 Task: Create a section Bug Bash and in the section, add a milestone Mobile Device Management in the project AgileFever
Action: Mouse moved to (168, 381)
Screenshot: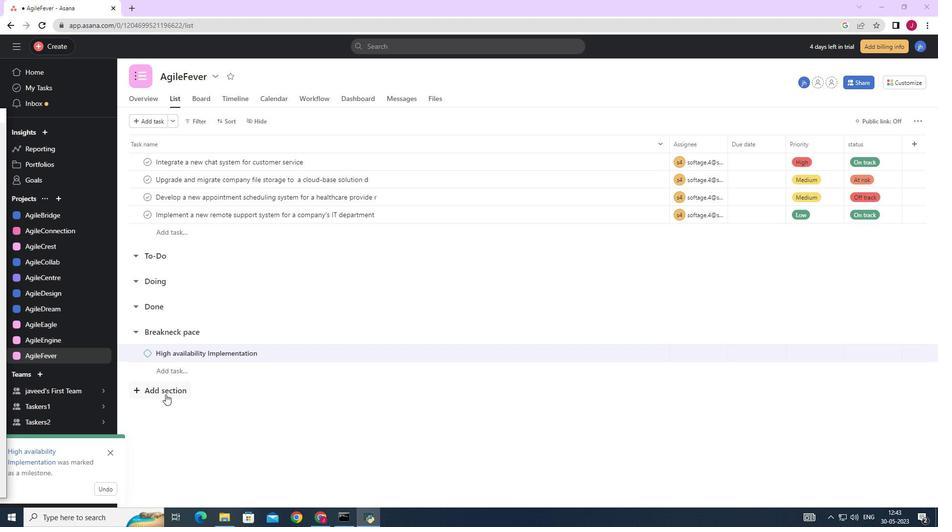 
Action: Mouse pressed left at (168, 381)
Screenshot: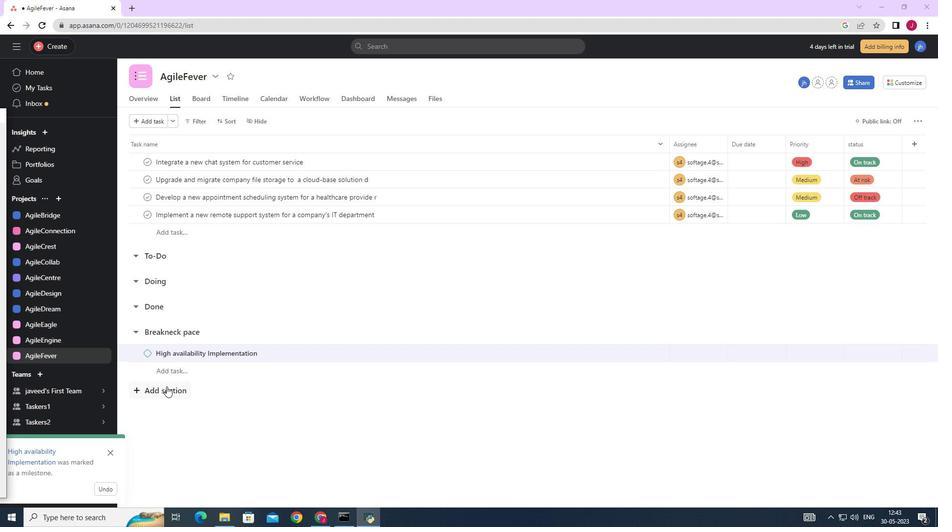 
Action: Mouse moved to (170, 390)
Screenshot: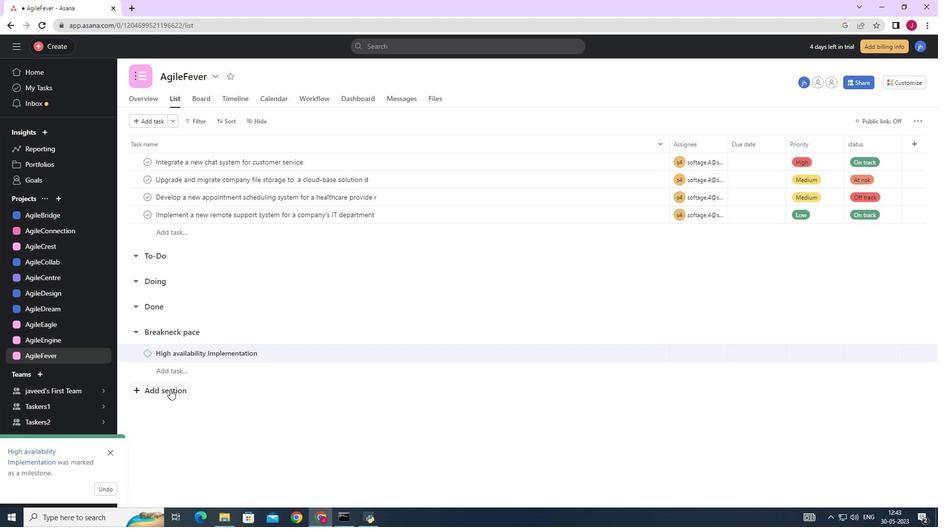 
Action: Mouse pressed left at (170, 390)
Screenshot: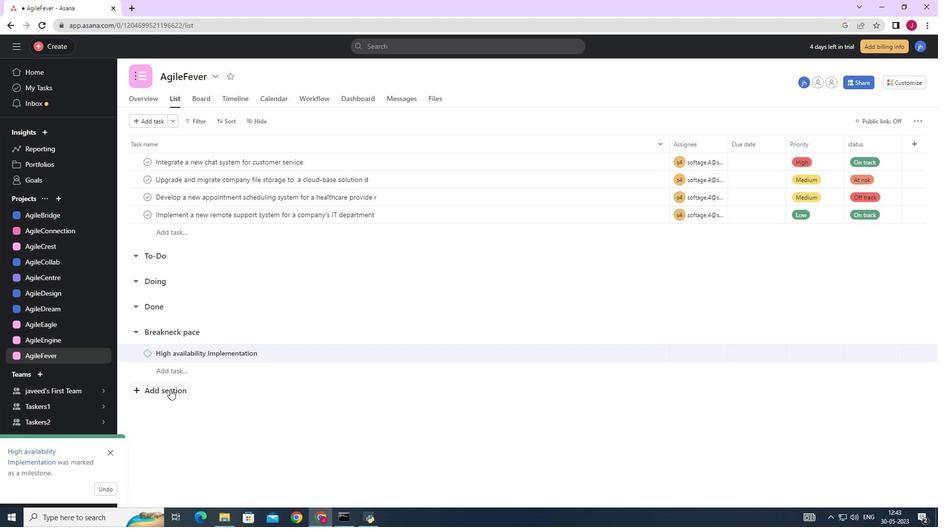 
Action: Mouse moved to (174, 388)
Screenshot: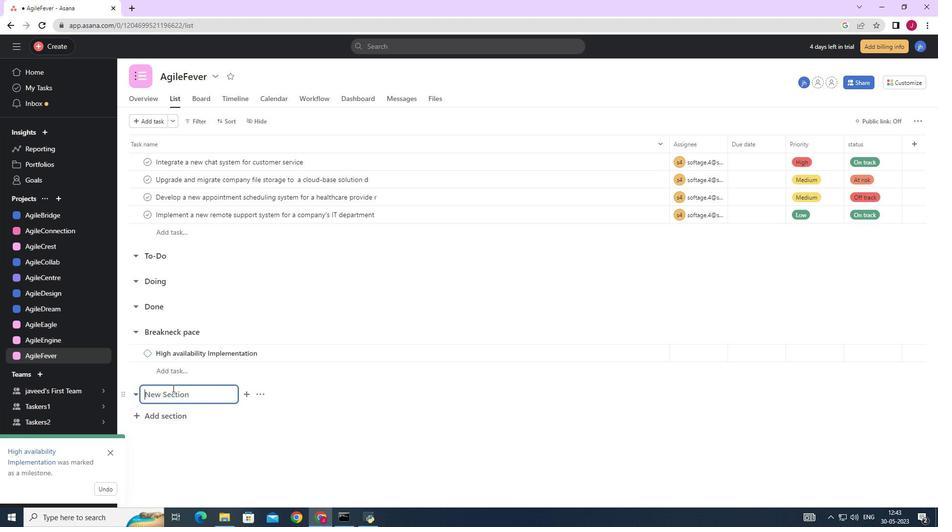 
Action: Key pressed <Key.caps_lock>B<Key.caps_lock>ug<Key.space><Key.caps_lock>B<Key.caps_lock>ash<Key.space><Key.enter><Key.caps_lock>D<Key.caps_lock>evice<Key.space><Key.backspace><Key.backspace><Key.backspace><Key.backspace><Key.backspace><Key.backspace><Key.backspace><Key.caps_lock>M<Key.caps_lock>obile<Key.space><Key.caps_lock>D<Key.caps_lock>evice<Key.space><Key.caps_lock>M<Key.caps_lock>anagement<Key.space>
Screenshot: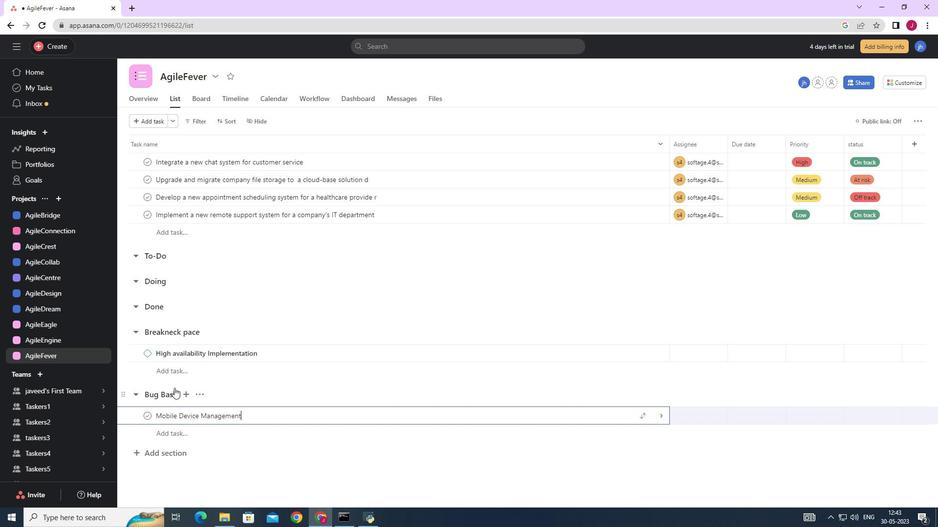 
Action: Mouse moved to (665, 416)
Screenshot: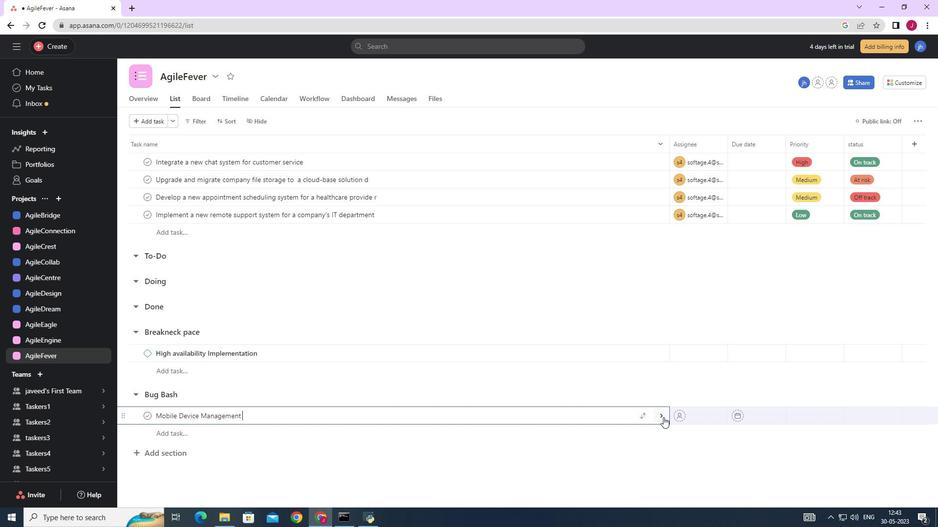 
Action: Mouse pressed left at (665, 416)
Screenshot: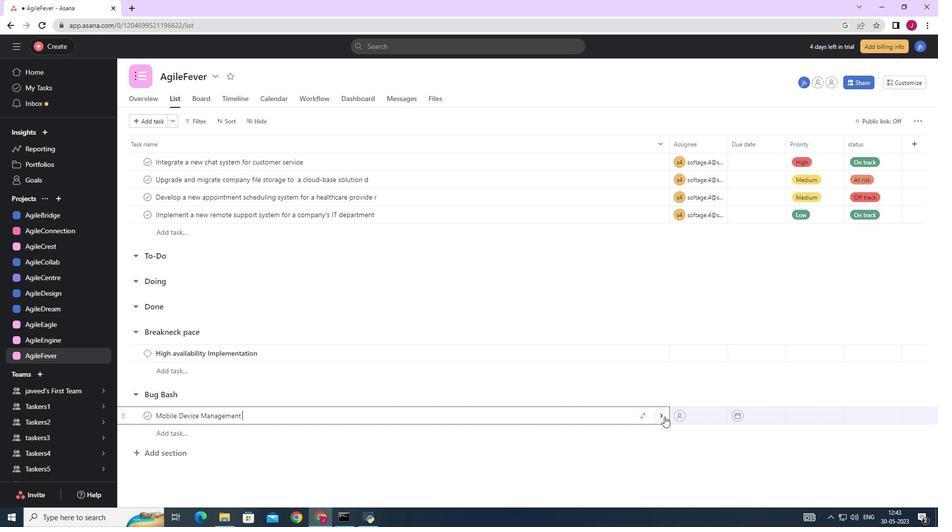 
Action: Mouse moved to (901, 120)
Screenshot: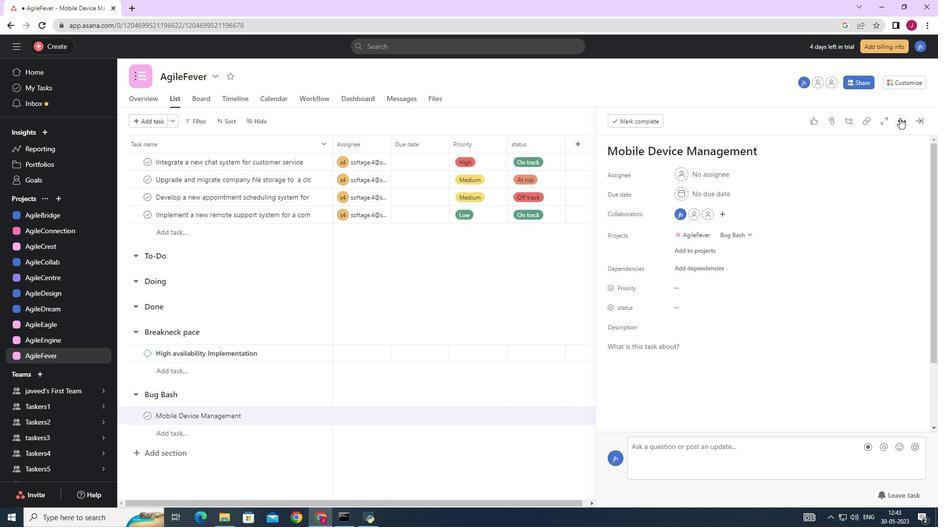 
Action: Mouse pressed left at (901, 120)
Screenshot: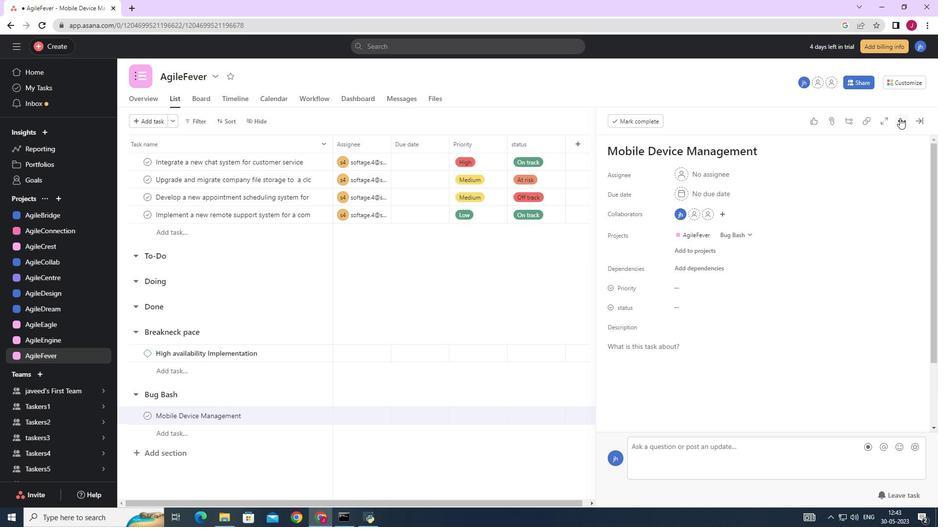 
Action: Mouse moved to (814, 159)
Screenshot: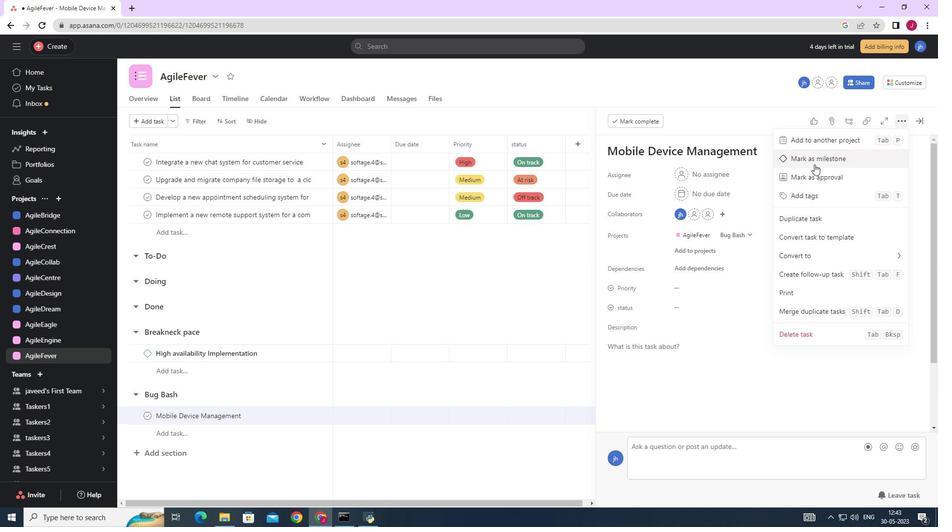 
Action: Mouse pressed left at (814, 159)
Screenshot: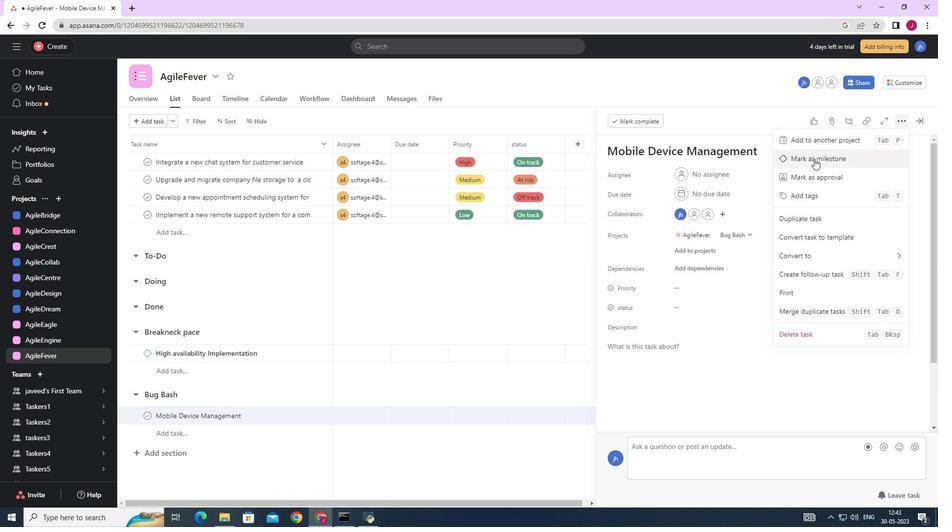 
Action: Mouse moved to (921, 119)
Screenshot: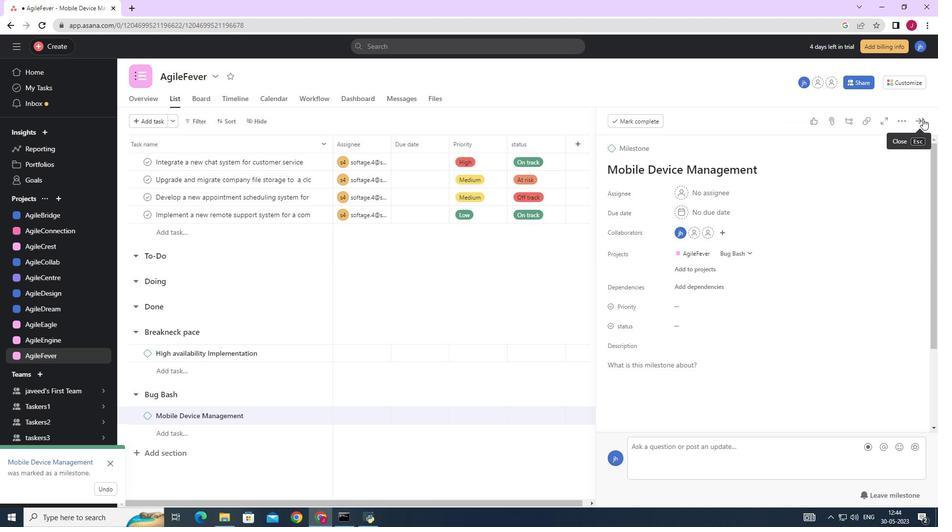 
Action: Mouse pressed left at (921, 119)
Screenshot: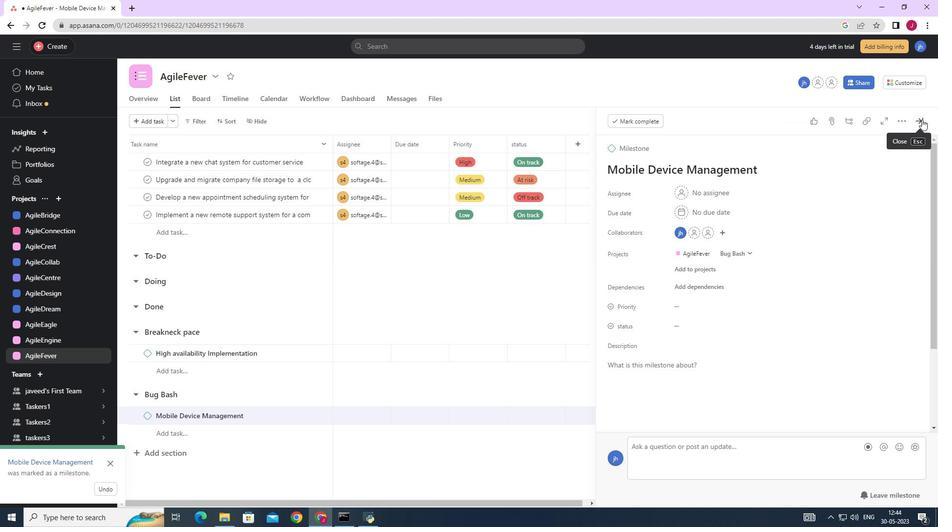 
Action: Mouse moved to (845, 141)
Screenshot: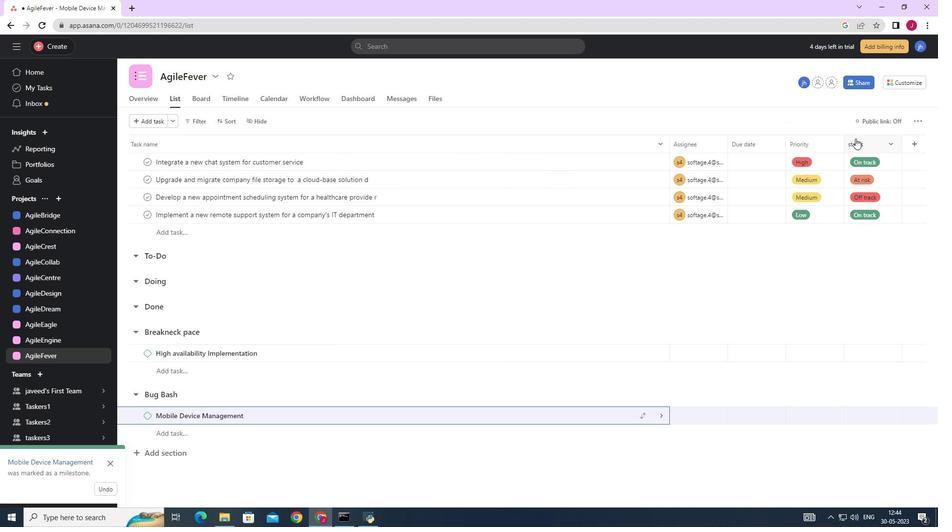 
